Task: Create a due date automation trigger when advanced on, on the monday before a card is due add dates not starting this week at 11:00 AM.
Action: Mouse moved to (796, 238)
Screenshot: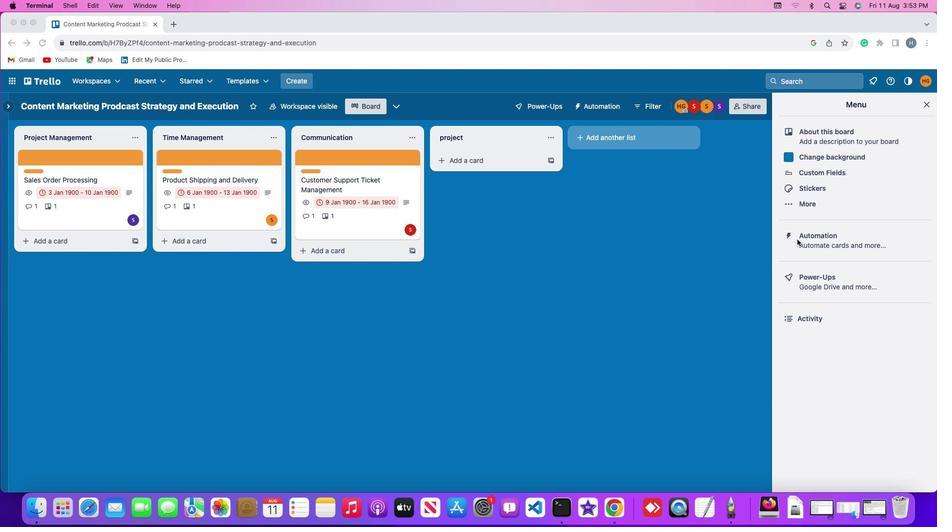 
Action: Mouse pressed left at (796, 238)
Screenshot: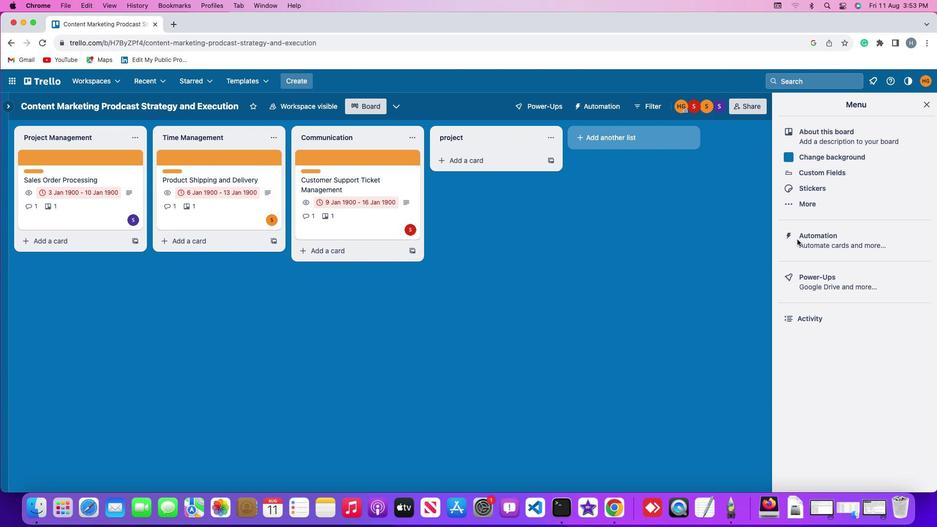 
Action: Mouse pressed left at (796, 238)
Screenshot: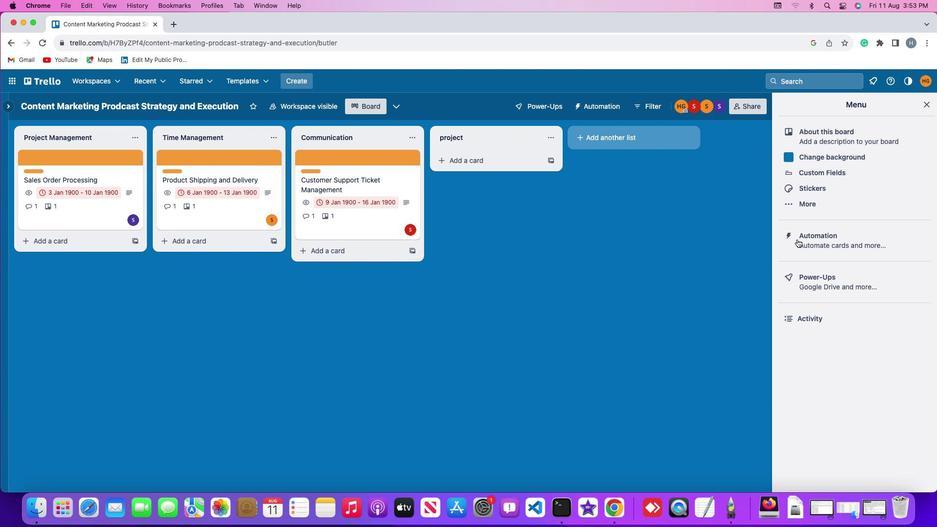 
Action: Mouse moved to (66, 229)
Screenshot: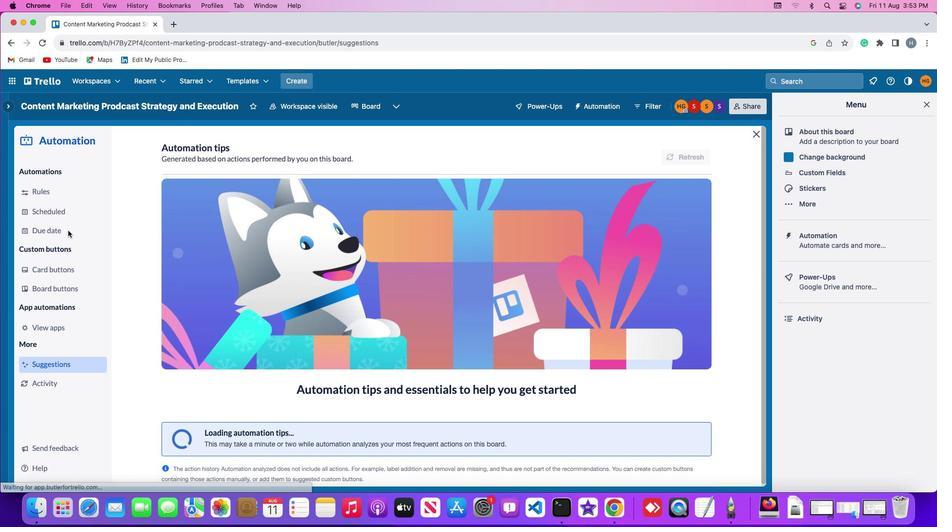 
Action: Mouse pressed left at (66, 229)
Screenshot: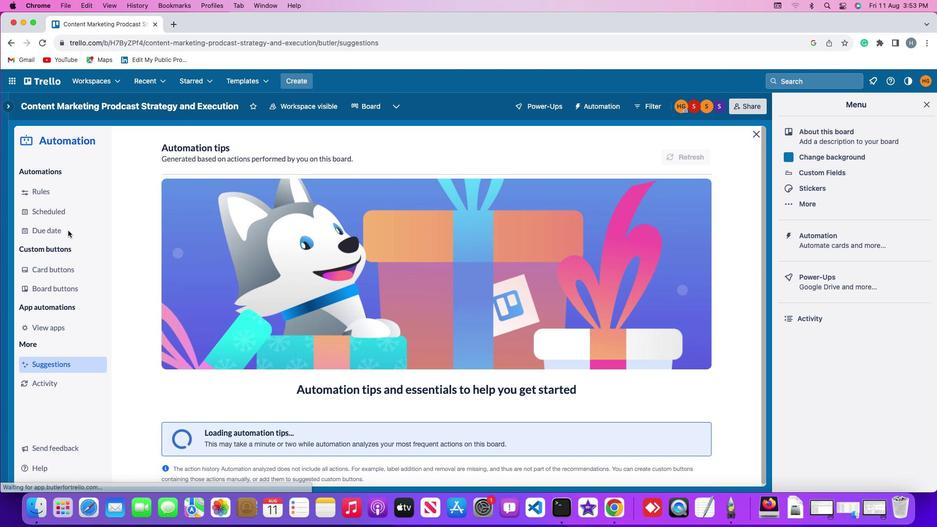 
Action: Mouse moved to (635, 148)
Screenshot: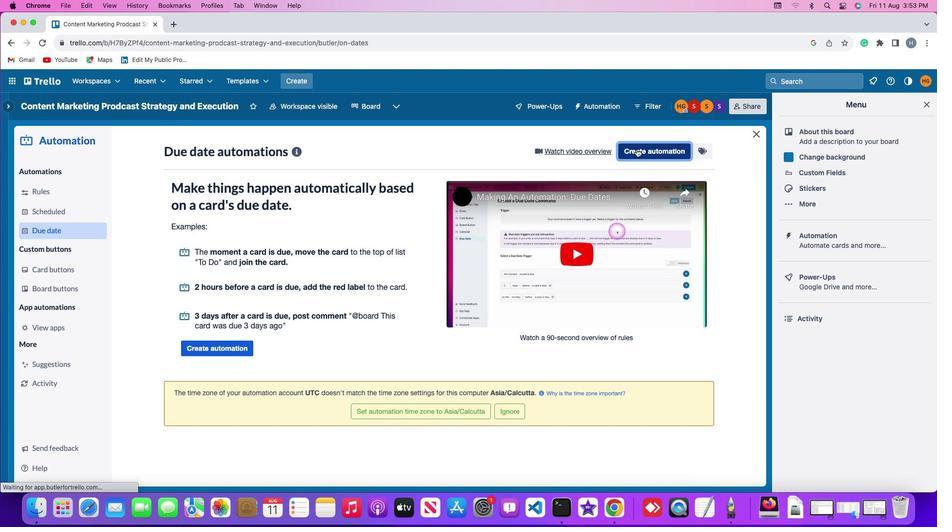
Action: Mouse pressed left at (635, 148)
Screenshot: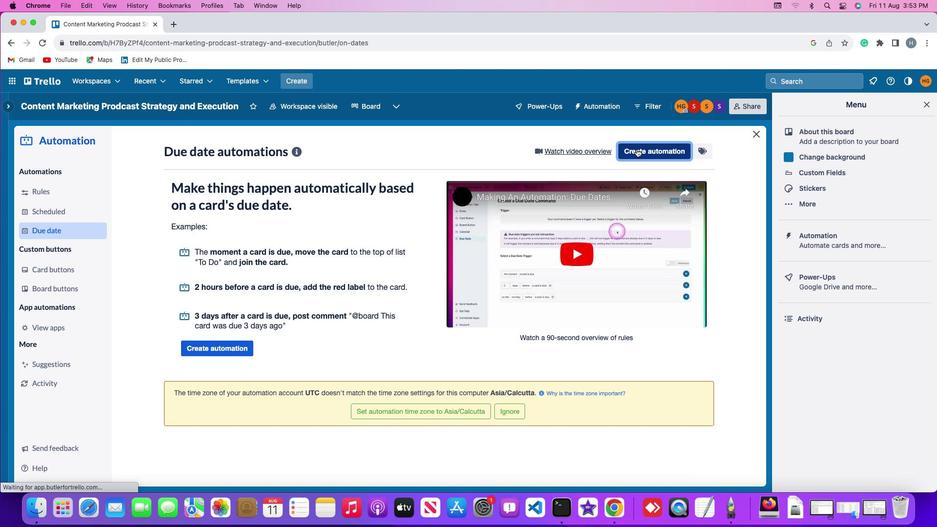 
Action: Mouse moved to (213, 245)
Screenshot: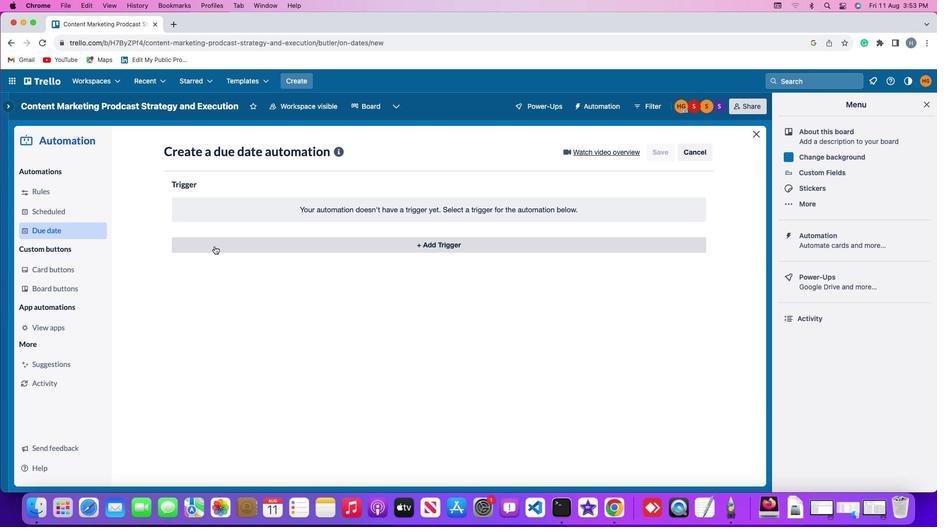 
Action: Mouse pressed left at (213, 245)
Screenshot: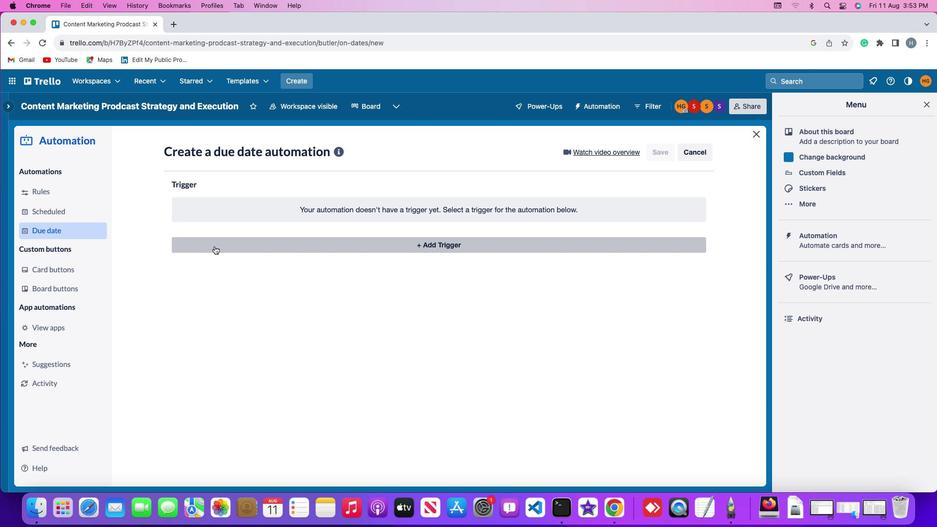 
Action: Mouse moved to (205, 428)
Screenshot: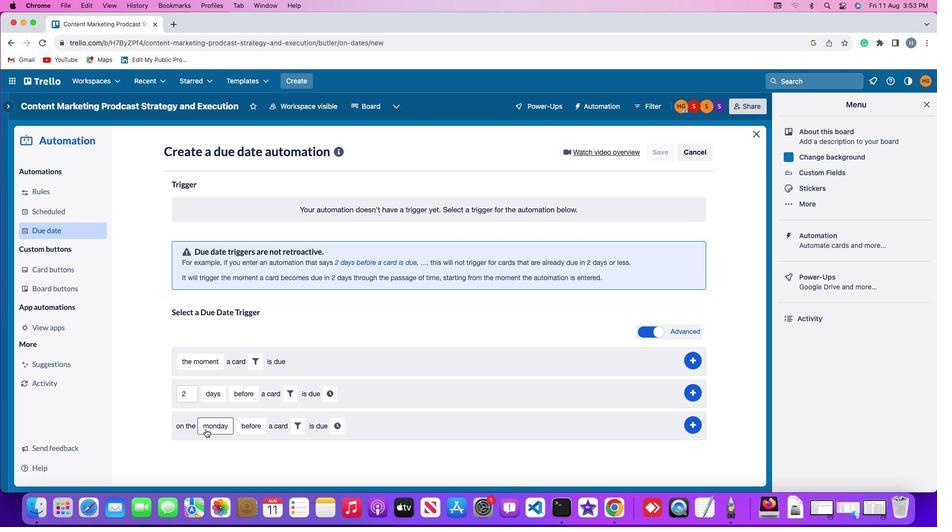 
Action: Mouse pressed left at (205, 428)
Screenshot: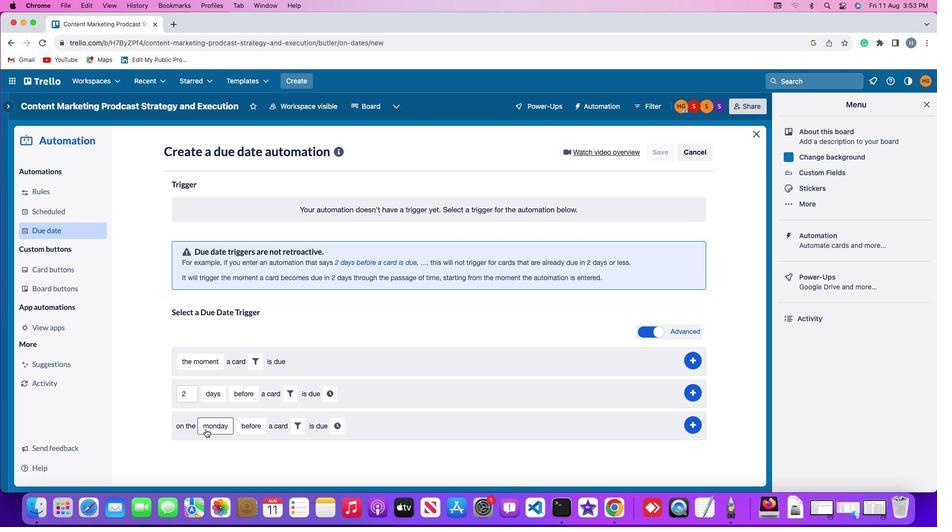 
Action: Mouse moved to (228, 284)
Screenshot: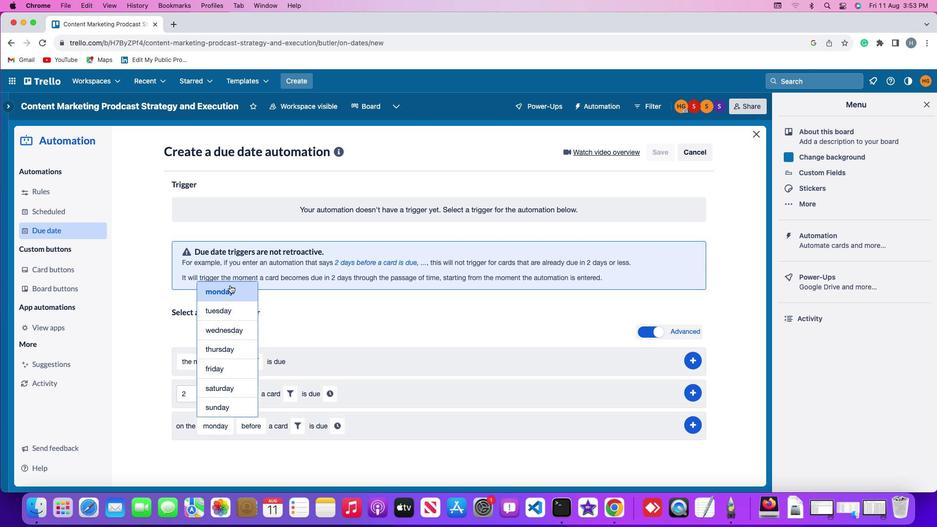 
Action: Mouse pressed left at (228, 284)
Screenshot: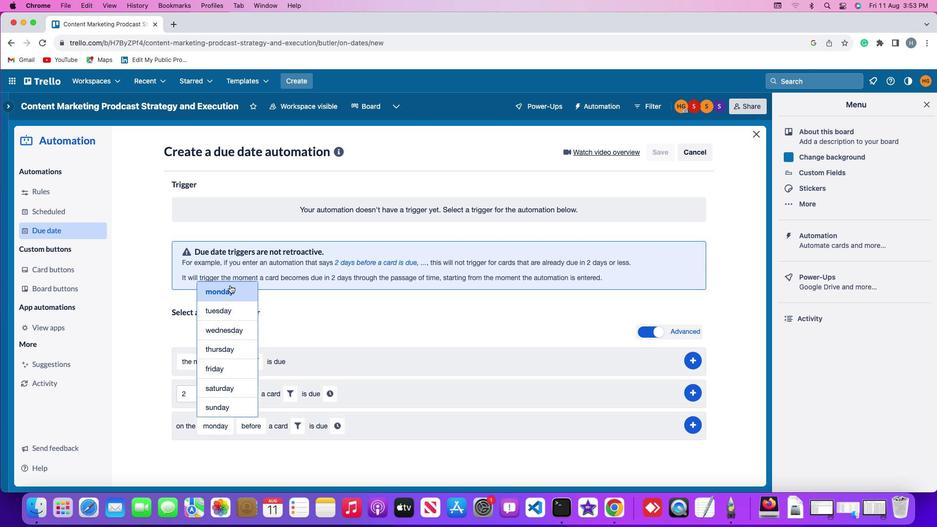 
Action: Mouse moved to (258, 426)
Screenshot: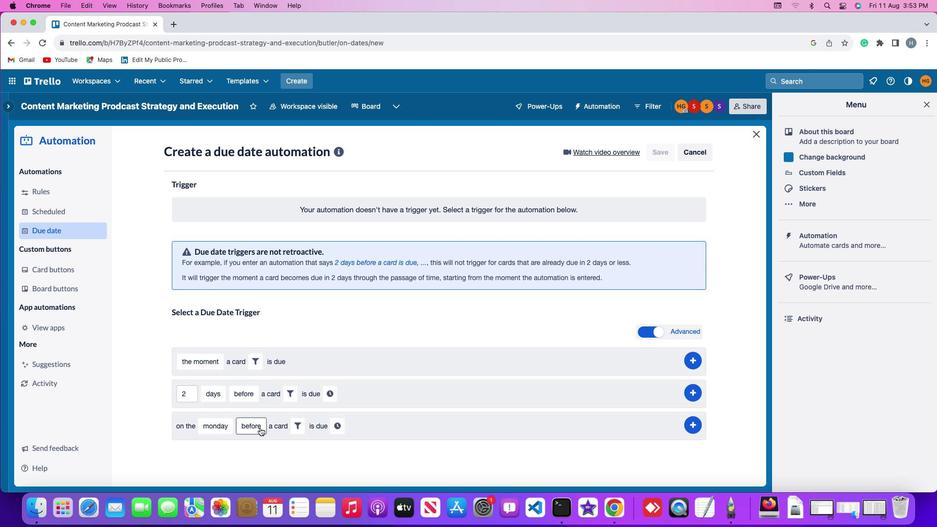 
Action: Mouse pressed left at (258, 426)
Screenshot: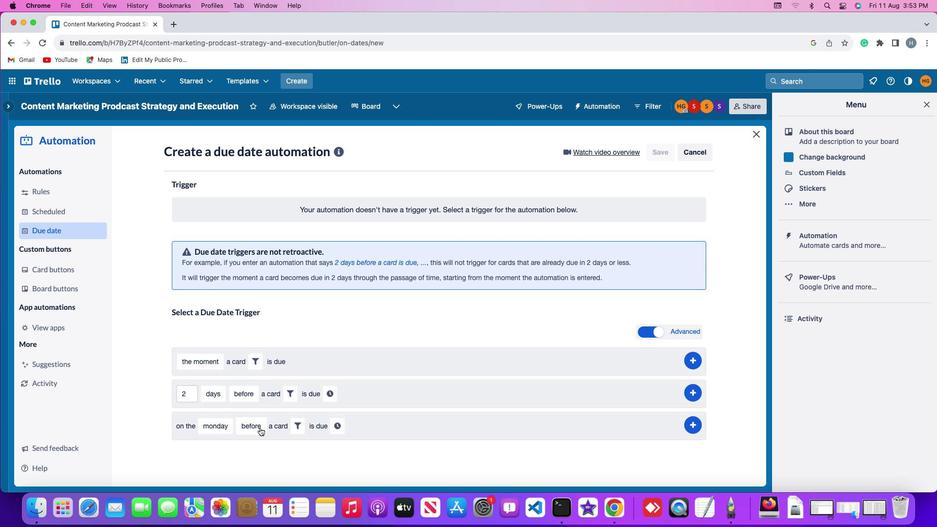 
Action: Mouse moved to (262, 349)
Screenshot: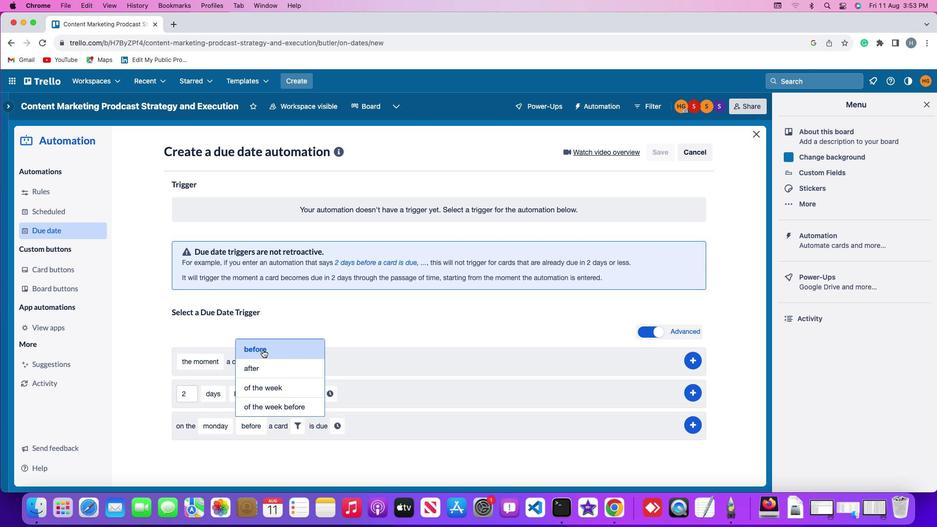 
Action: Mouse pressed left at (262, 349)
Screenshot: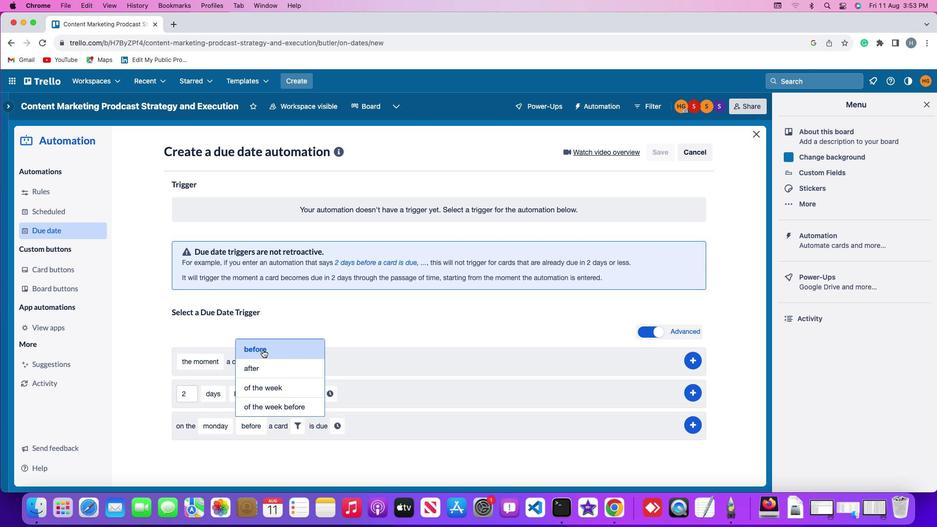 
Action: Mouse moved to (296, 423)
Screenshot: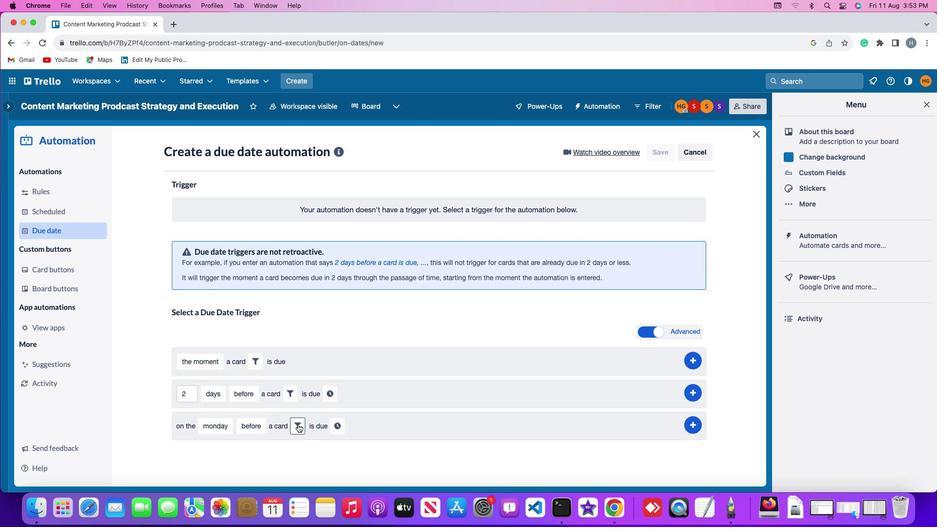 
Action: Mouse pressed left at (296, 423)
Screenshot: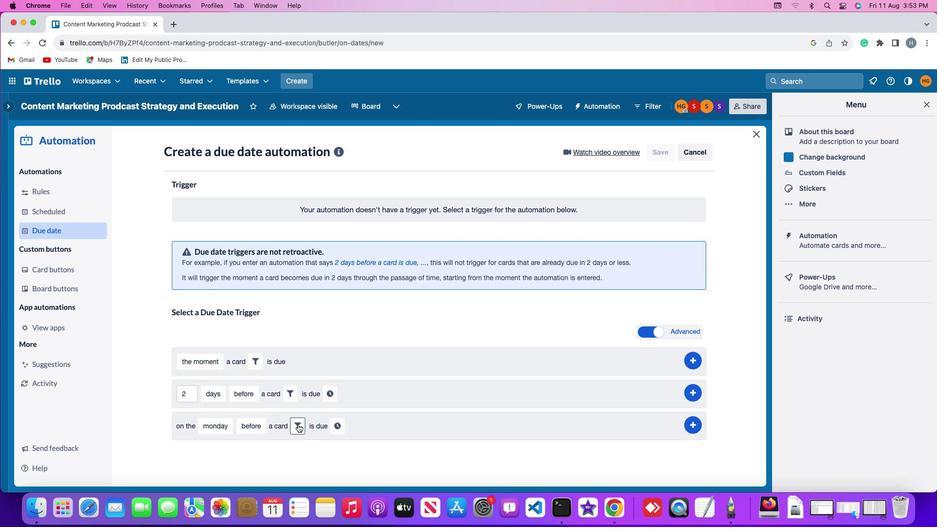 
Action: Mouse moved to (344, 458)
Screenshot: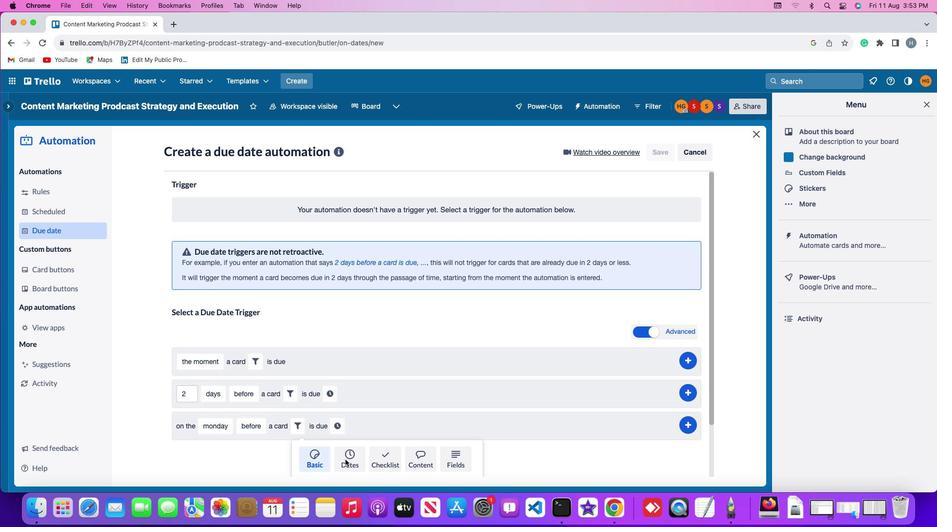 
Action: Mouse pressed left at (344, 458)
Screenshot: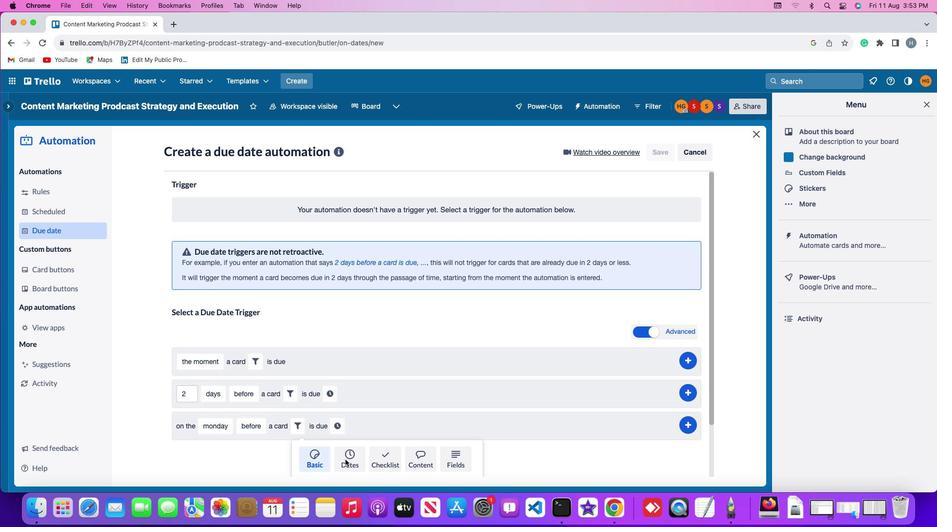 
Action: Mouse moved to (248, 452)
Screenshot: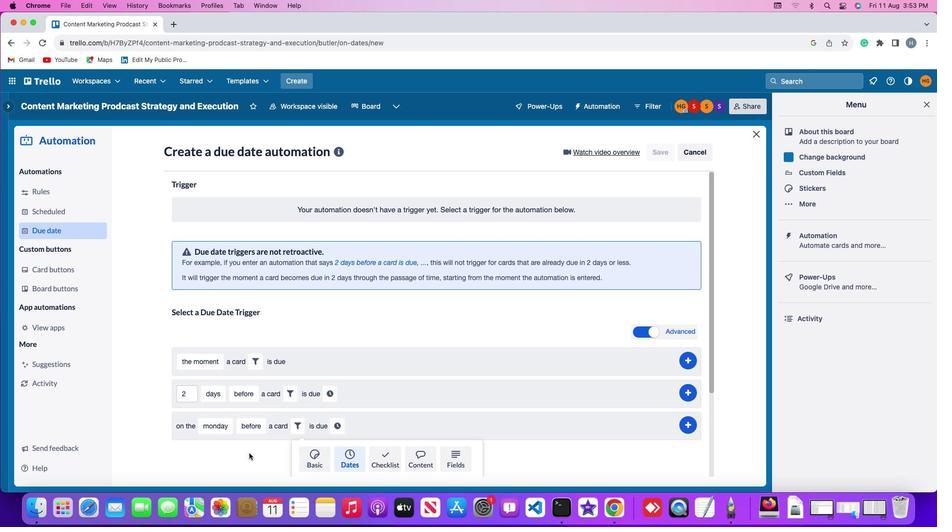 
Action: Mouse scrolled (248, 452) with delta (0, 0)
Screenshot: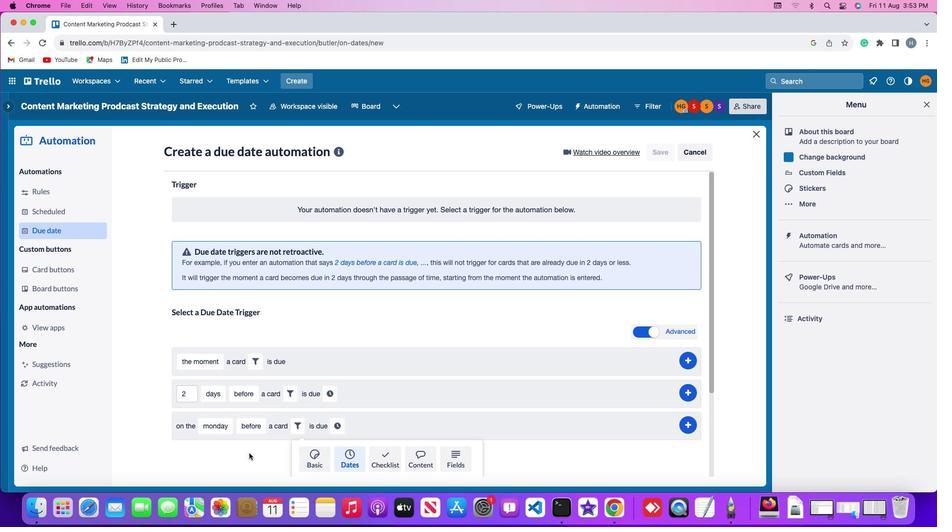 
Action: Mouse scrolled (248, 452) with delta (0, 0)
Screenshot: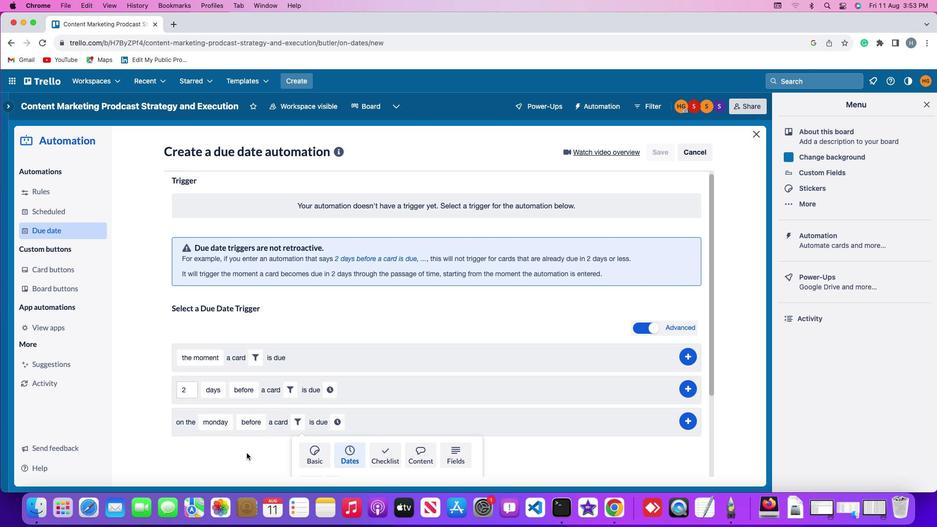
Action: Mouse scrolled (248, 452) with delta (0, -1)
Screenshot: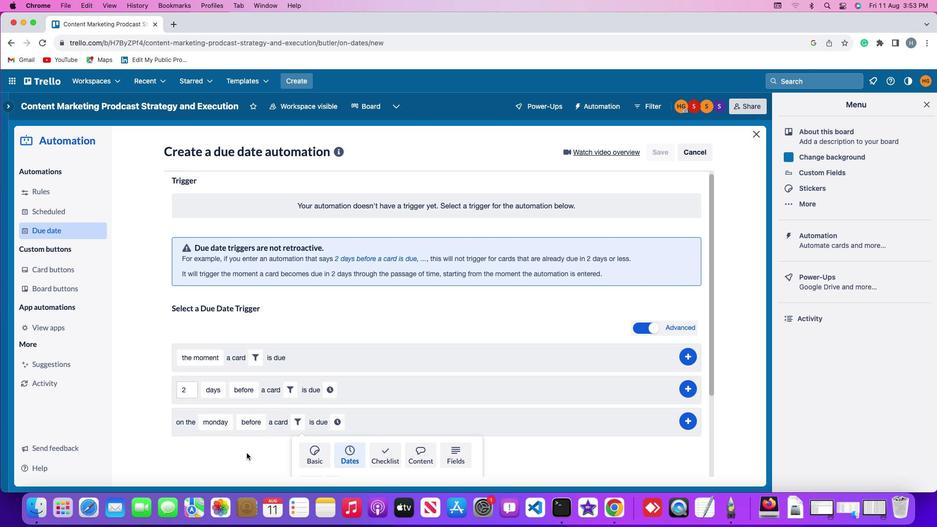 
Action: Mouse moved to (248, 452)
Screenshot: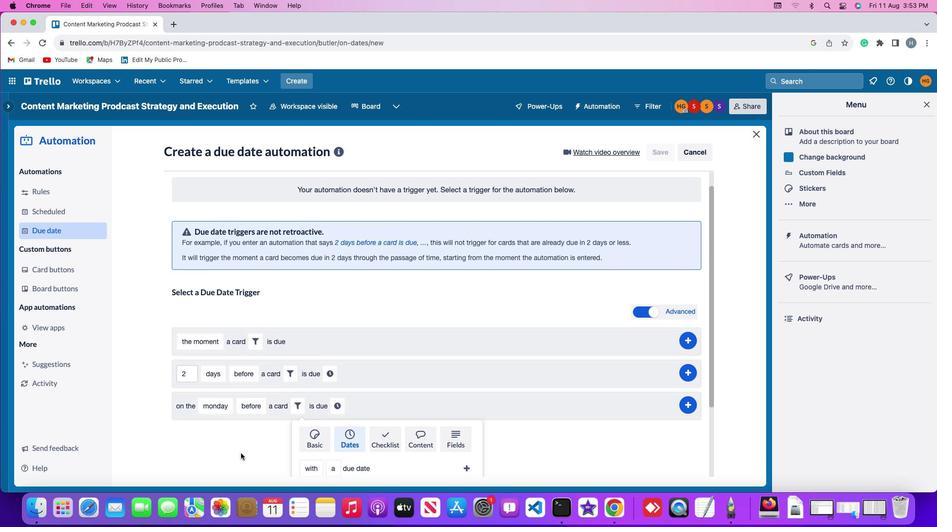 
Action: Mouse scrolled (248, 452) with delta (0, -2)
Screenshot: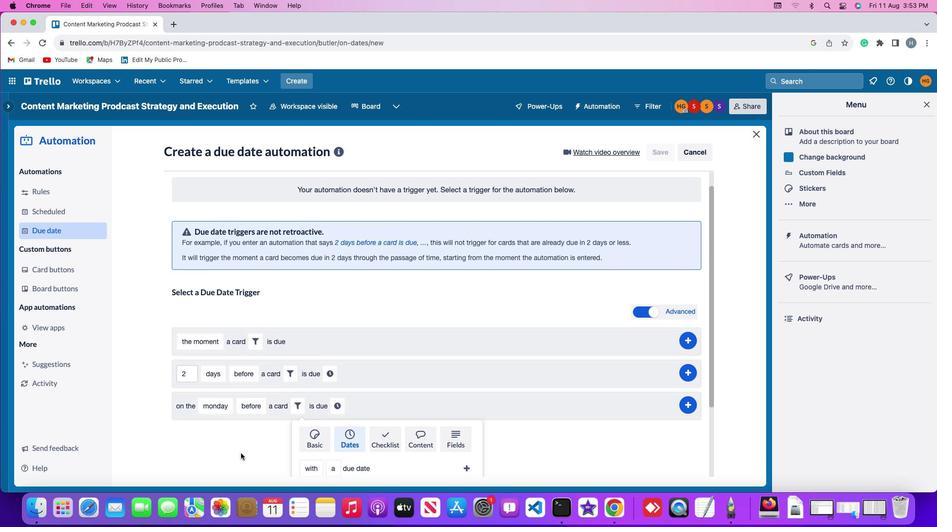 
Action: Mouse moved to (244, 452)
Screenshot: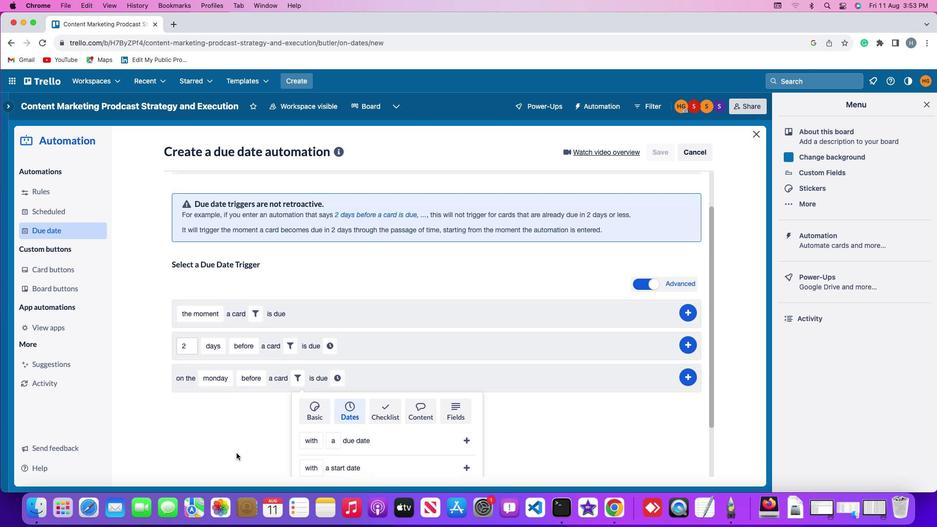 
Action: Mouse scrolled (244, 452) with delta (0, -3)
Screenshot: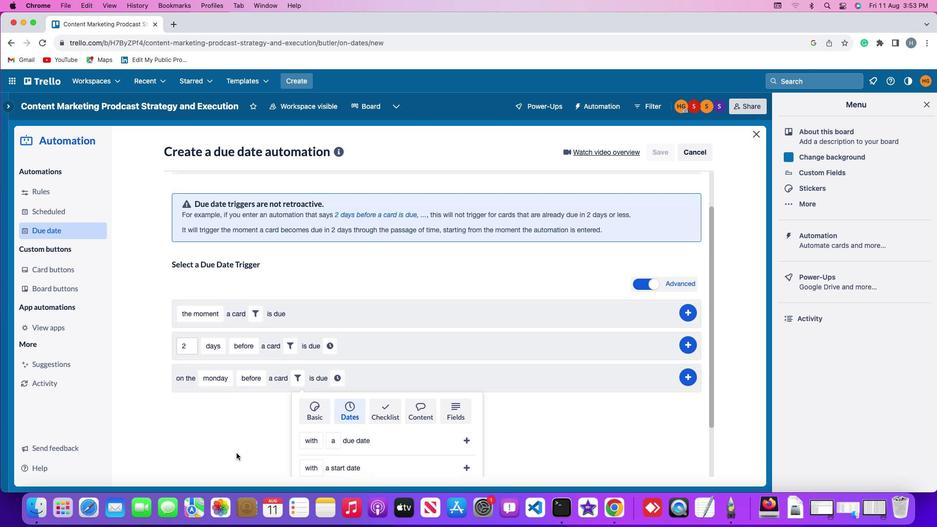
Action: Mouse moved to (233, 452)
Screenshot: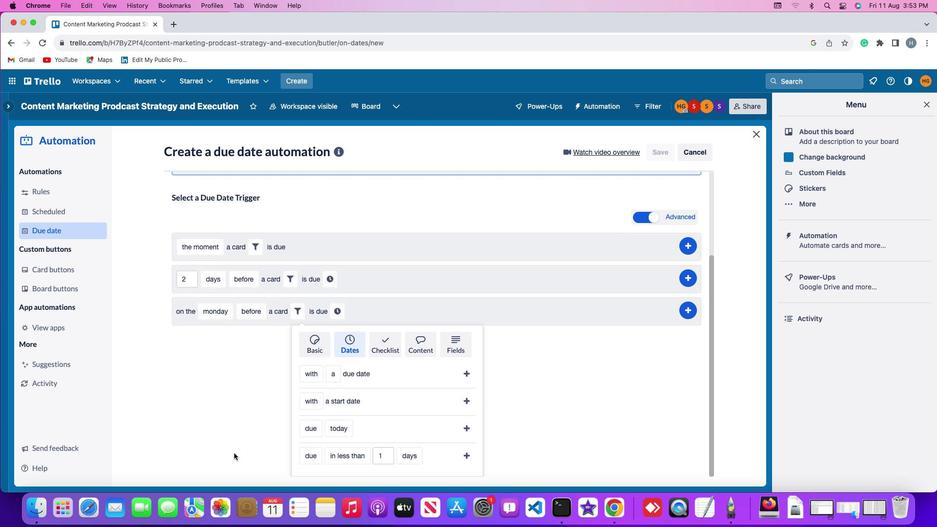 
Action: Mouse scrolled (233, 452) with delta (0, 0)
Screenshot: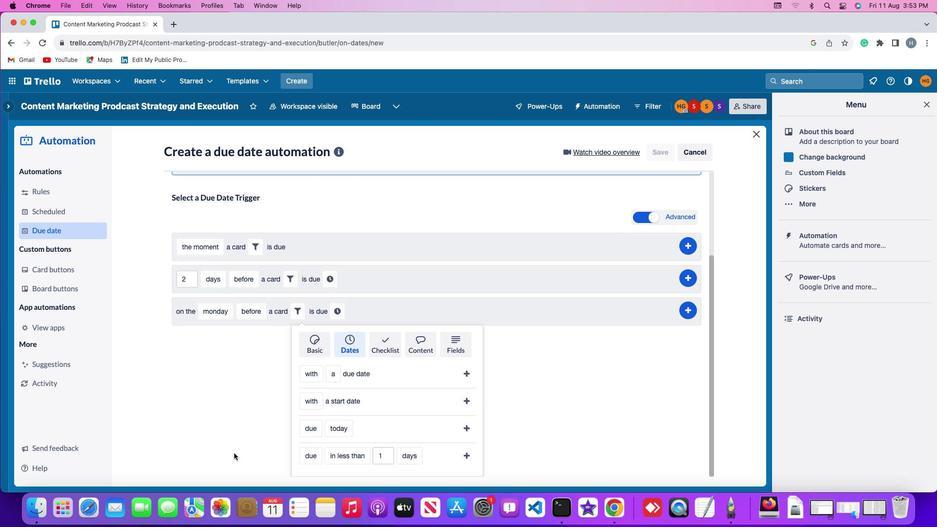 
Action: Mouse scrolled (233, 452) with delta (0, 0)
Screenshot: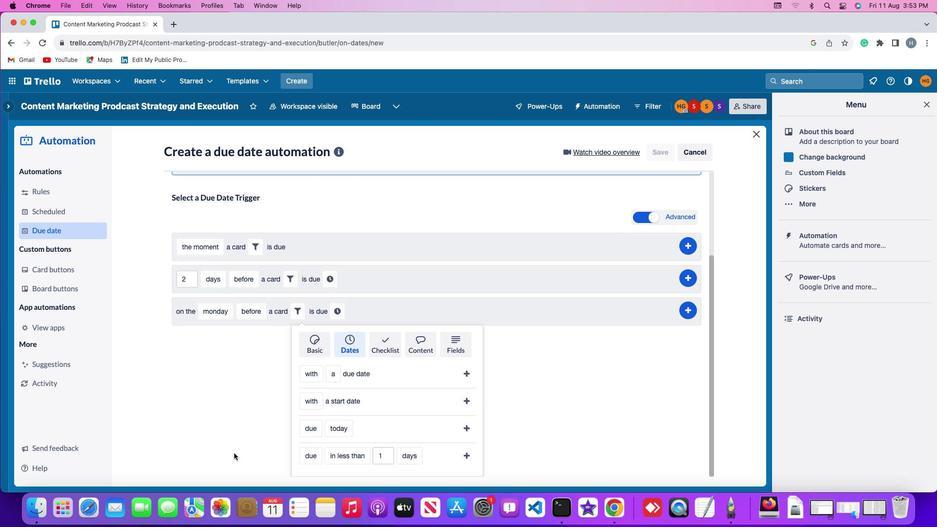 
Action: Mouse scrolled (233, 452) with delta (0, -2)
Screenshot: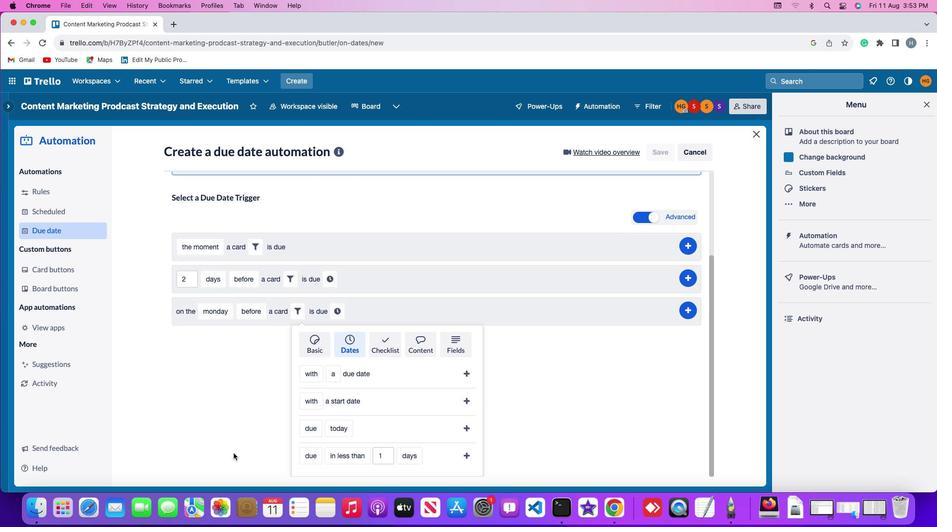 
Action: Mouse scrolled (233, 452) with delta (0, -2)
Screenshot: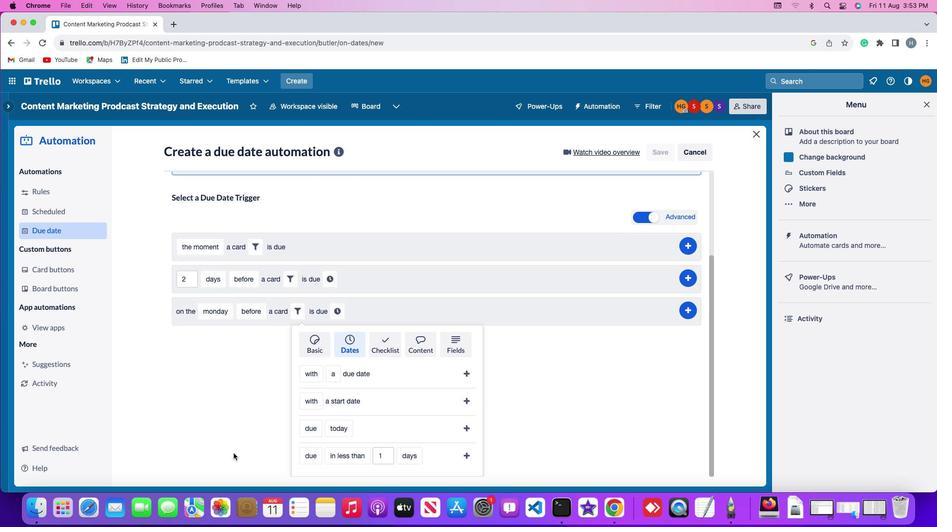 
Action: Mouse scrolled (233, 452) with delta (0, -3)
Screenshot: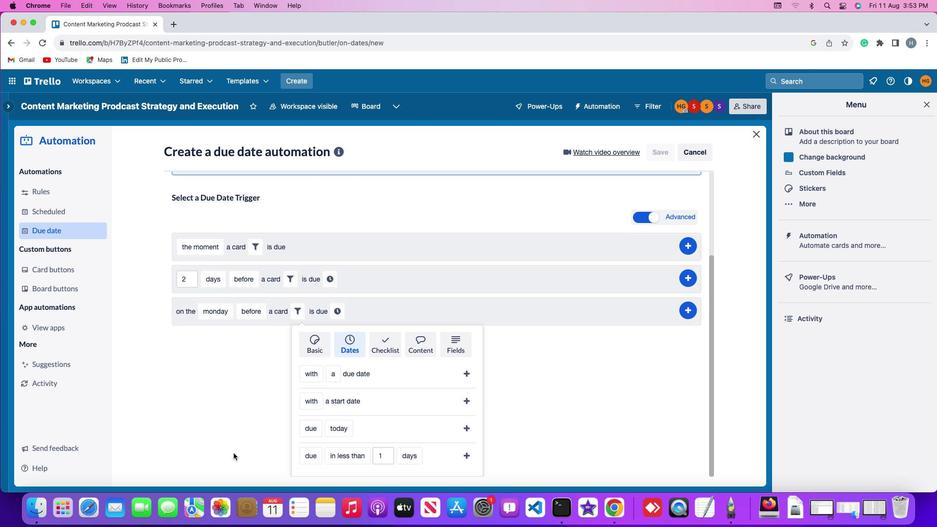 
Action: Mouse moved to (312, 431)
Screenshot: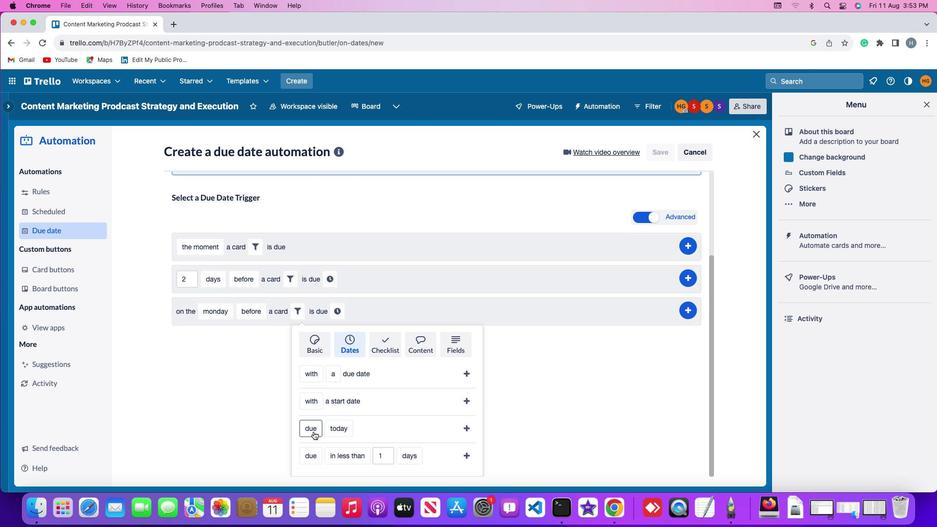 
Action: Mouse pressed left at (312, 431)
Screenshot: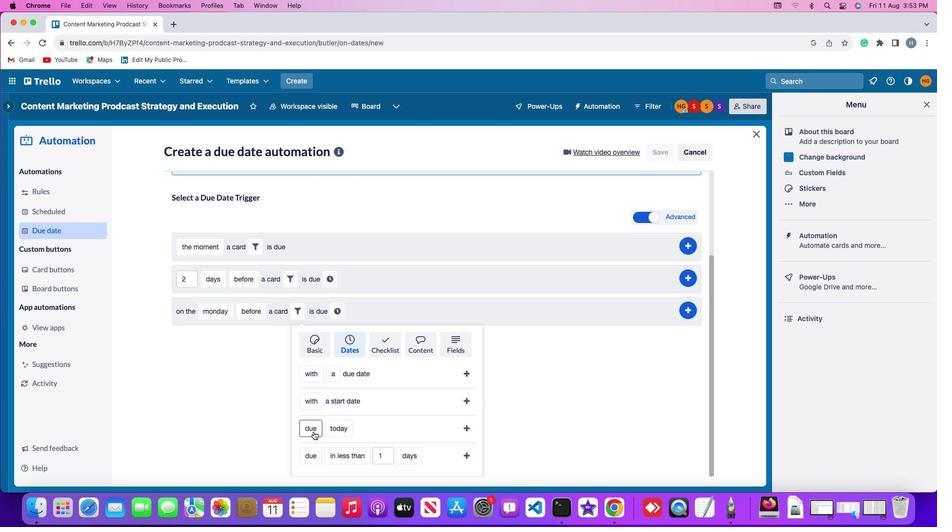 
Action: Mouse moved to (319, 412)
Screenshot: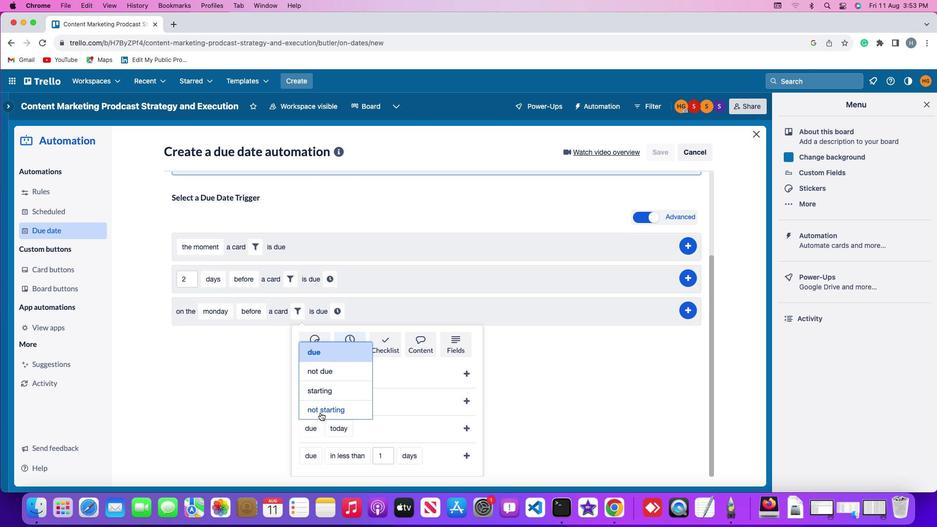 
Action: Mouse pressed left at (319, 412)
Screenshot: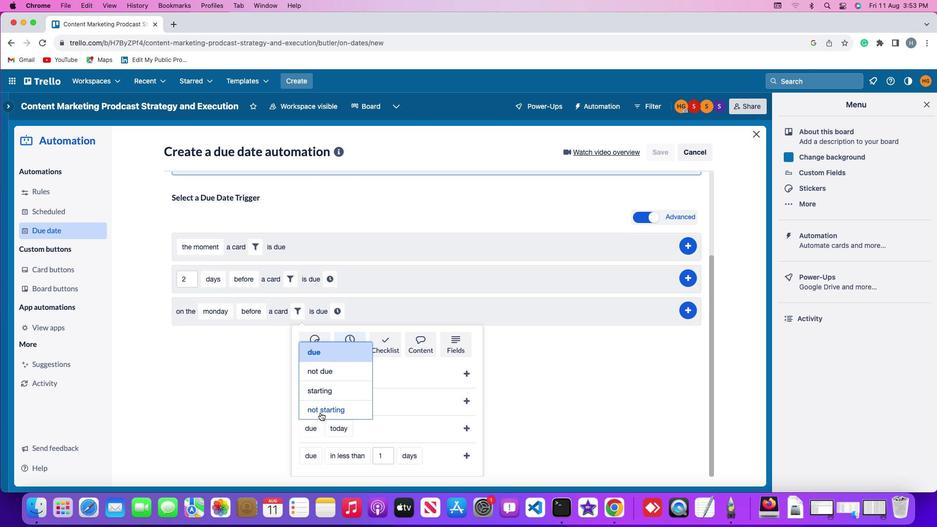 
Action: Mouse moved to (364, 428)
Screenshot: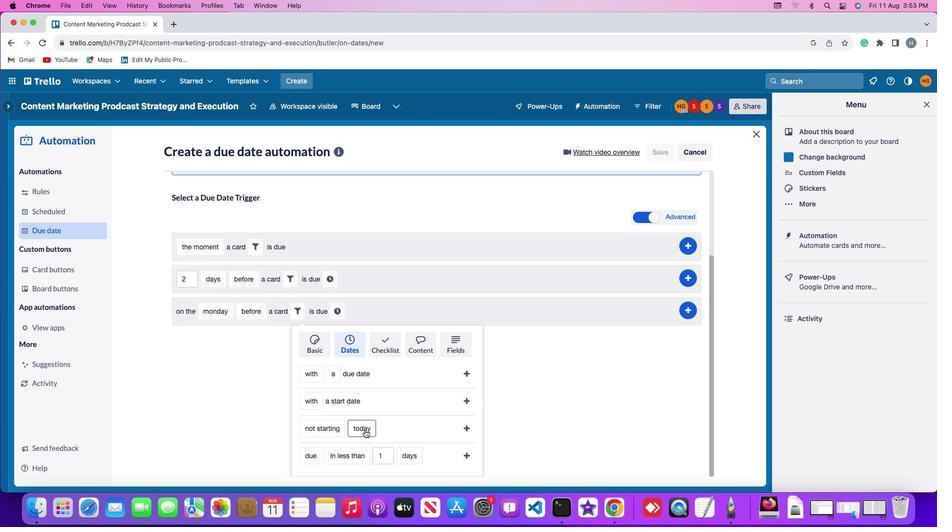 
Action: Mouse pressed left at (364, 428)
Screenshot: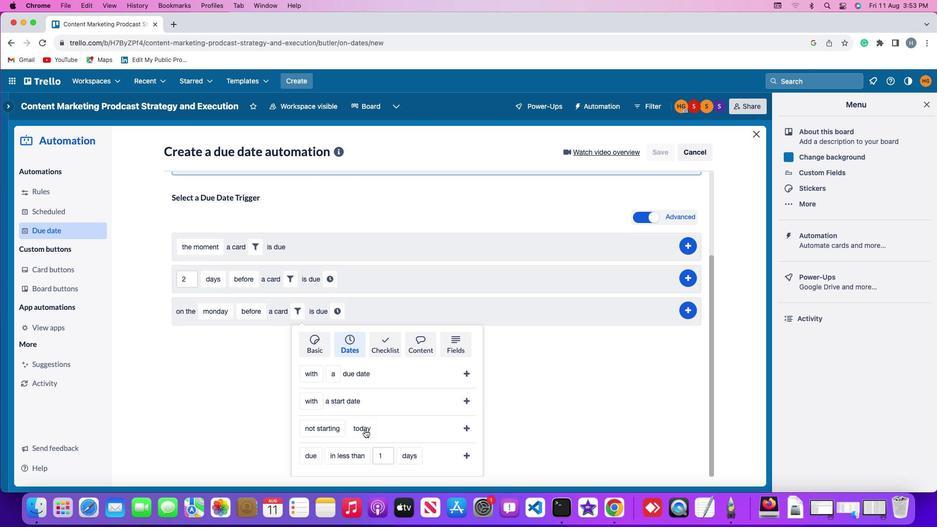 
Action: Mouse moved to (372, 352)
Screenshot: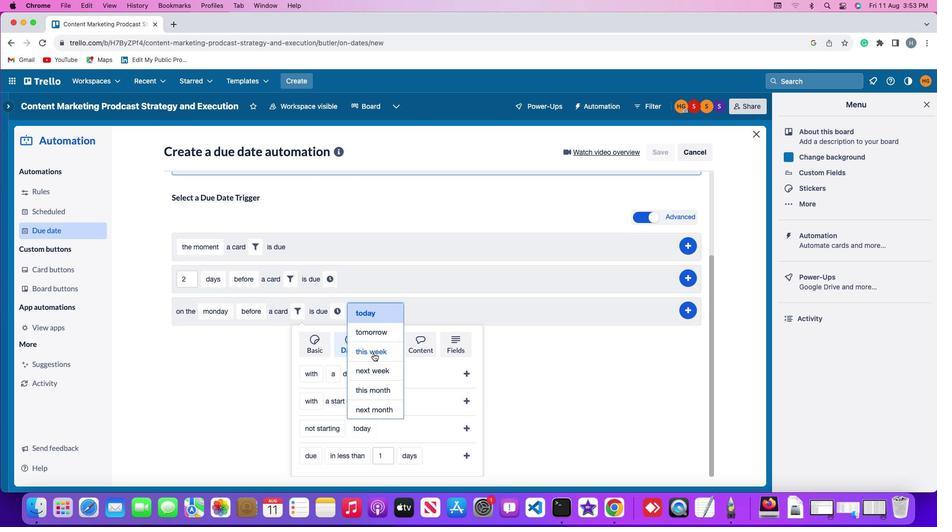 
Action: Mouse pressed left at (372, 352)
Screenshot: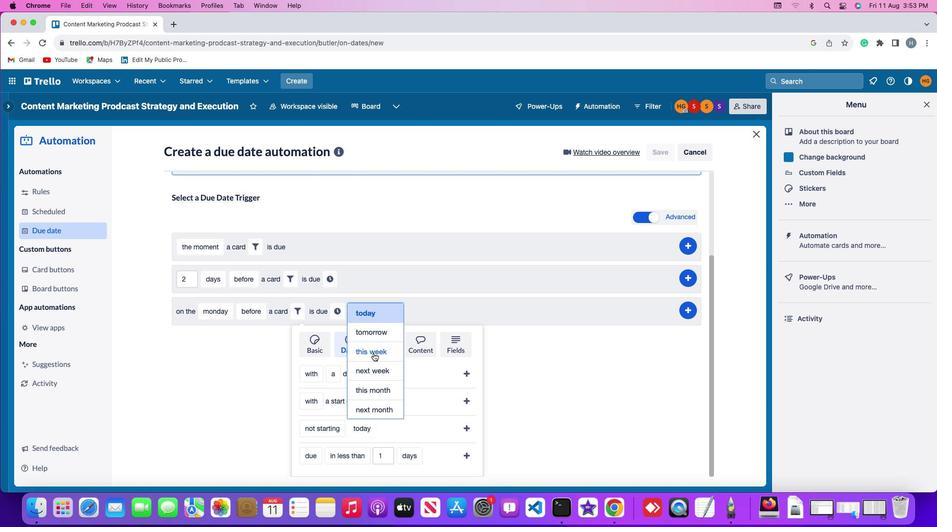 
Action: Mouse moved to (462, 426)
Screenshot: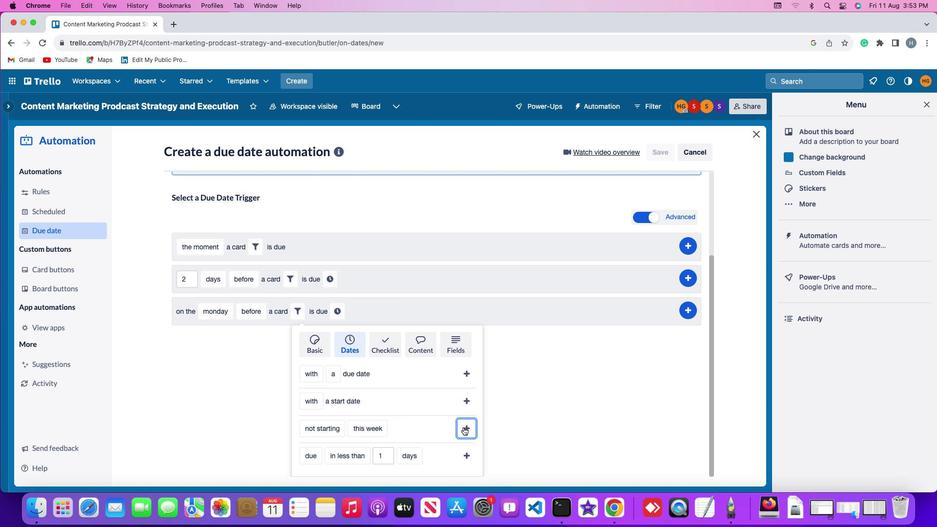 
Action: Mouse pressed left at (462, 426)
Screenshot: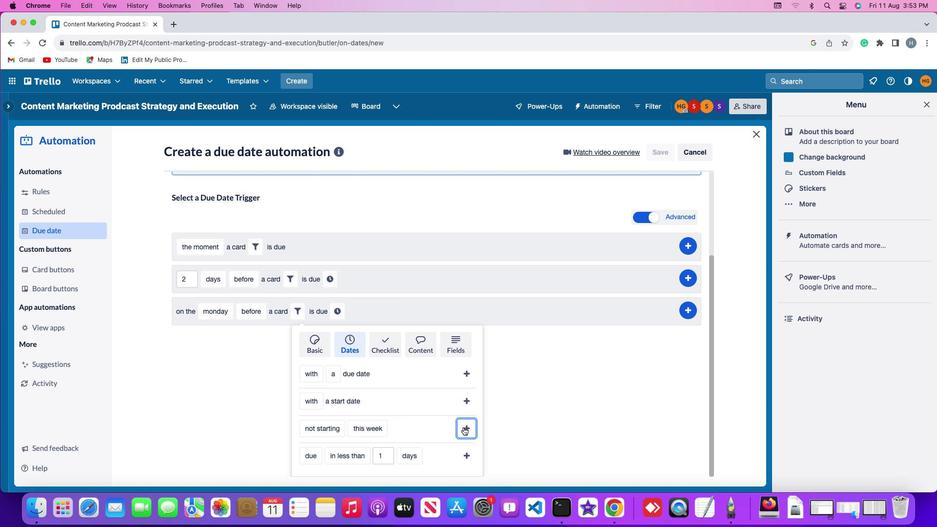 
Action: Mouse moved to (427, 427)
Screenshot: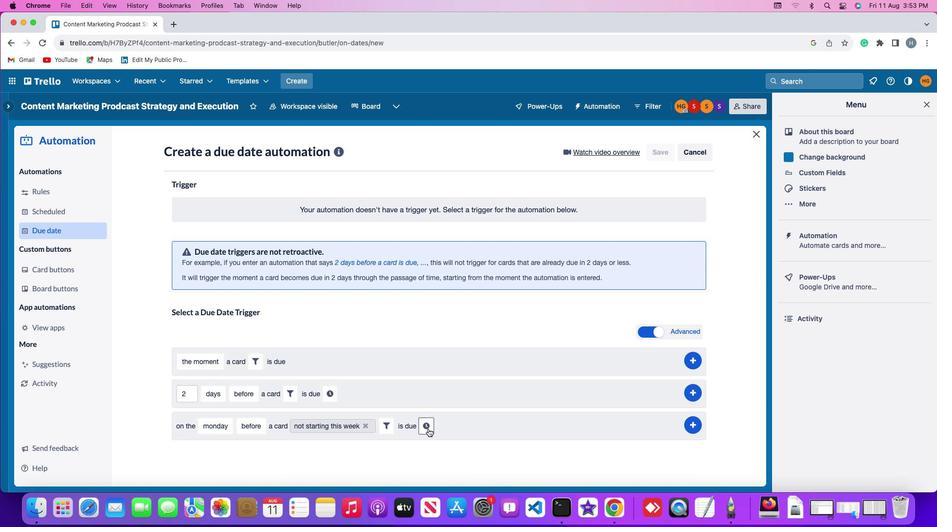 
Action: Mouse pressed left at (427, 427)
Screenshot: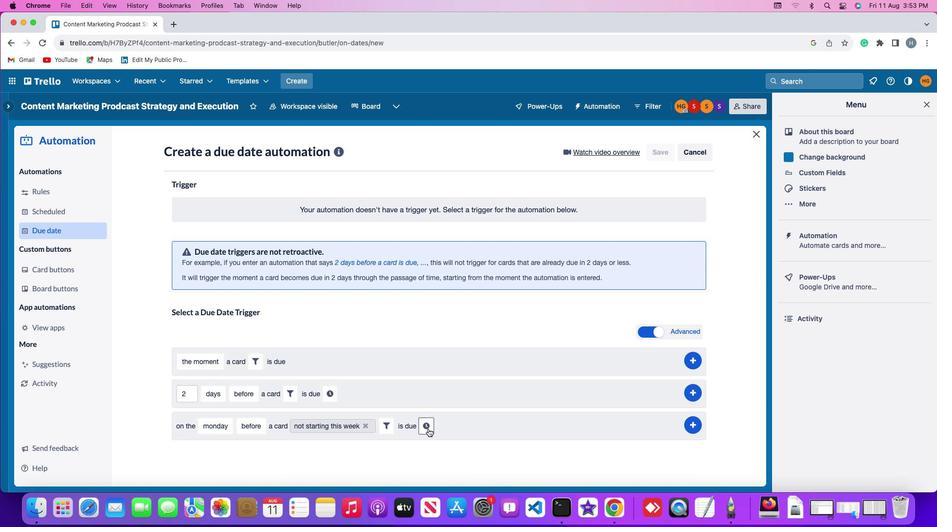
Action: Mouse moved to (445, 426)
Screenshot: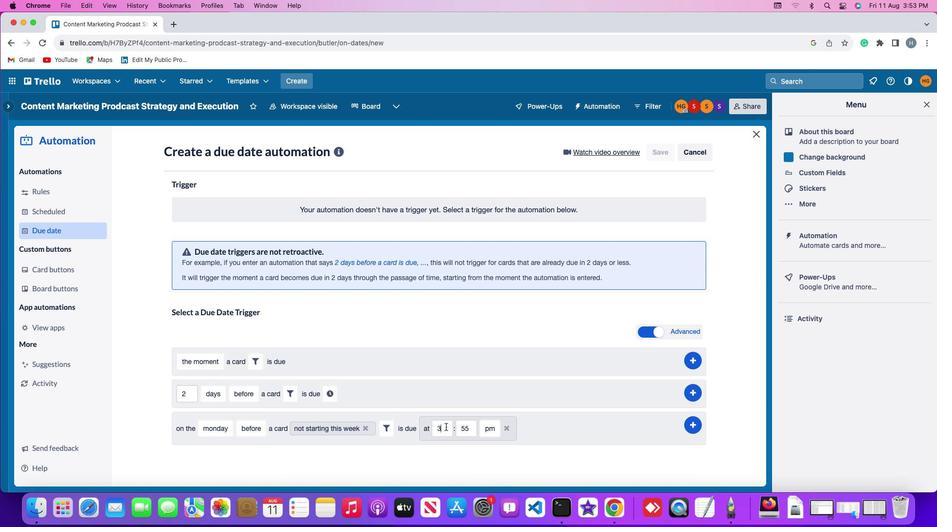 
Action: Mouse pressed left at (445, 426)
Screenshot: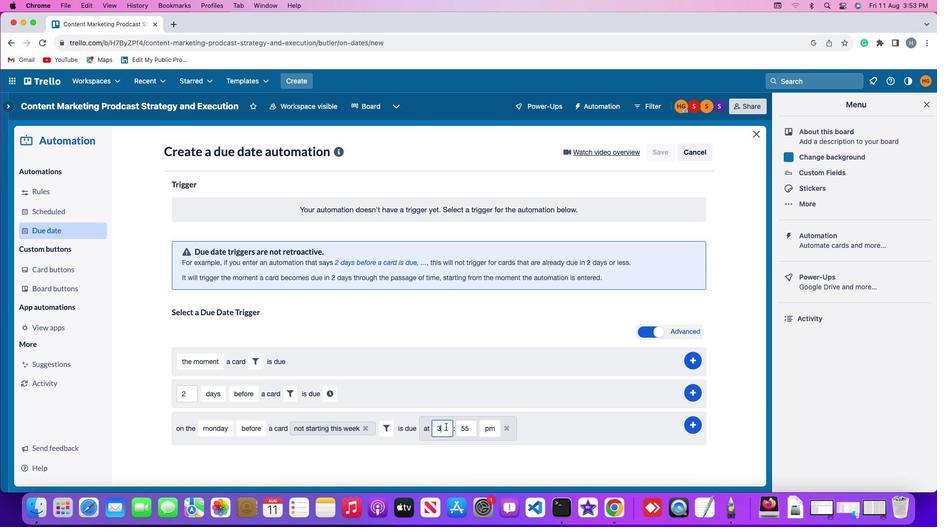 
Action: Mouse moved to (445, 425)
Screenshot: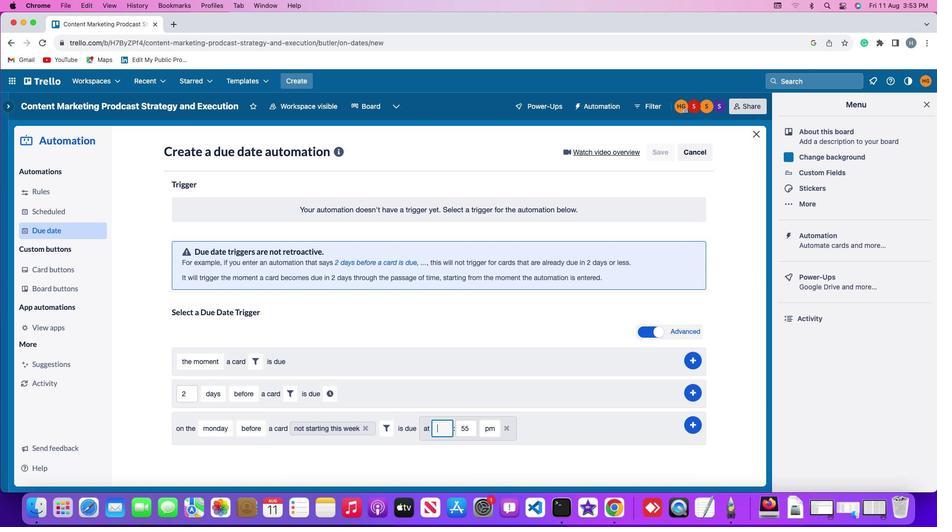 
Action: Key pressed Key.backspace
Screenshot: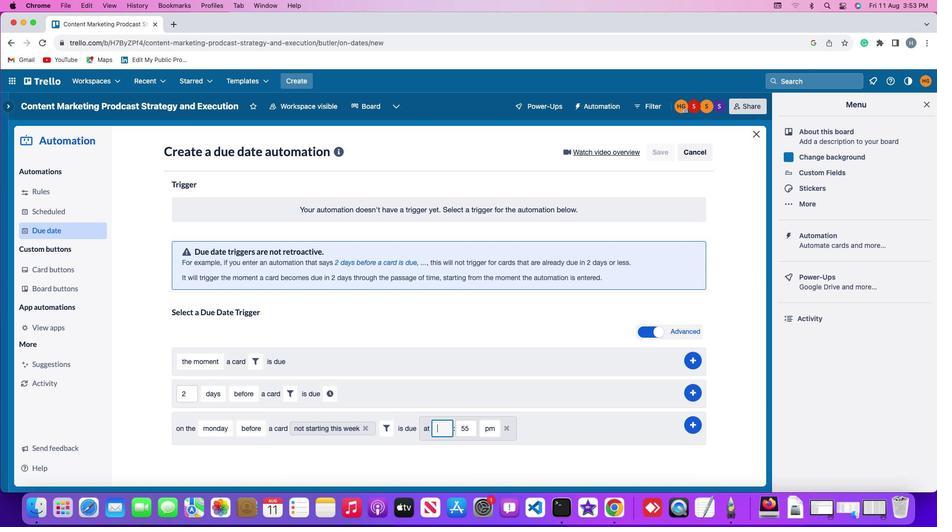 
Action: Mouse moved to (446, 424)
Screenshot: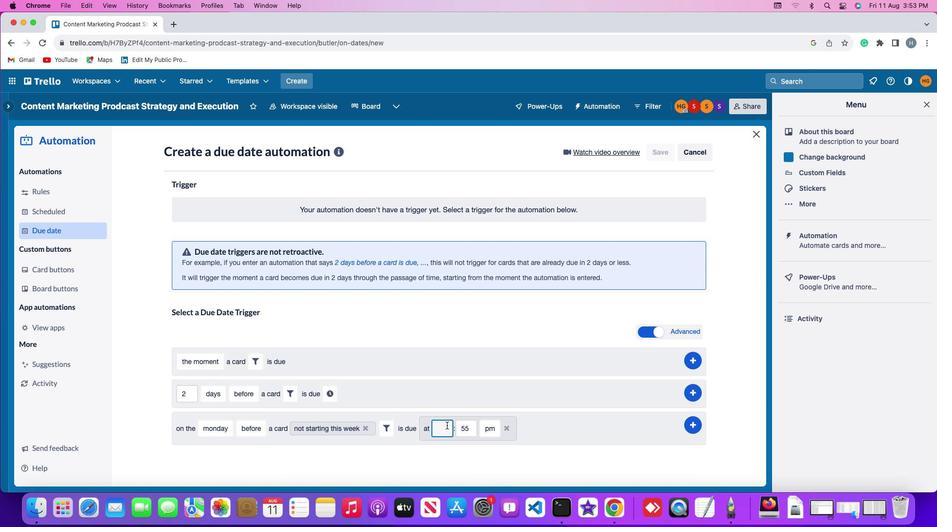 
Action: Key pressed '1'
Screenshot: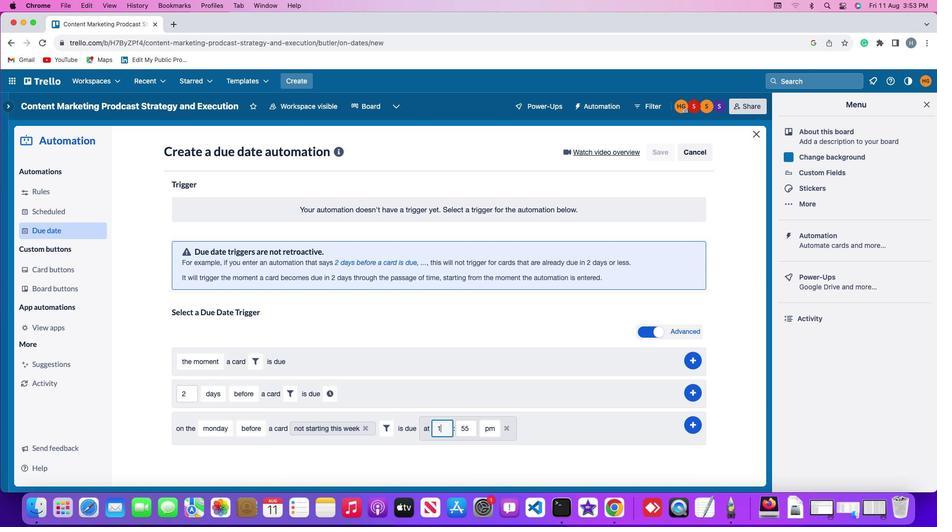 
Action: Mouse moved to (446, 424)
Screenshot: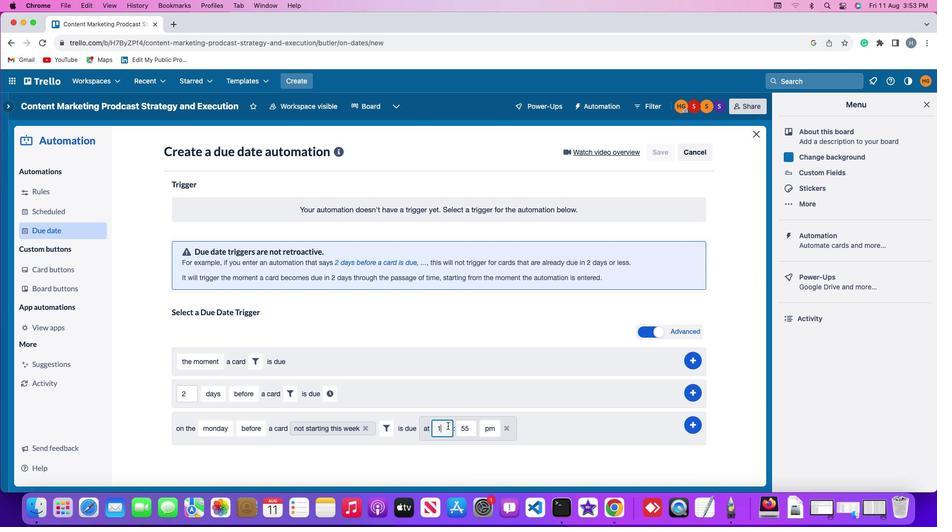 
Action: Key pressed '1'
Screenshot: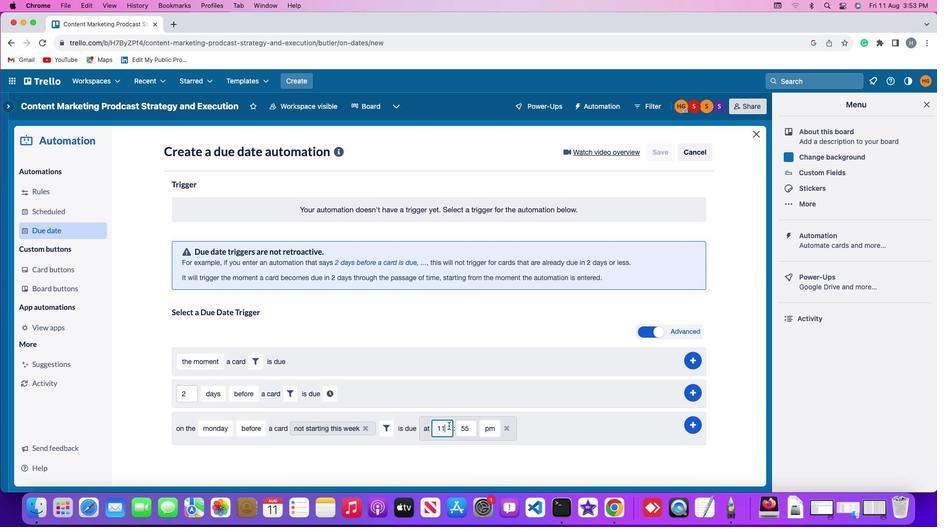 
Action: Mouse moved to (472, 429)
Screenshot: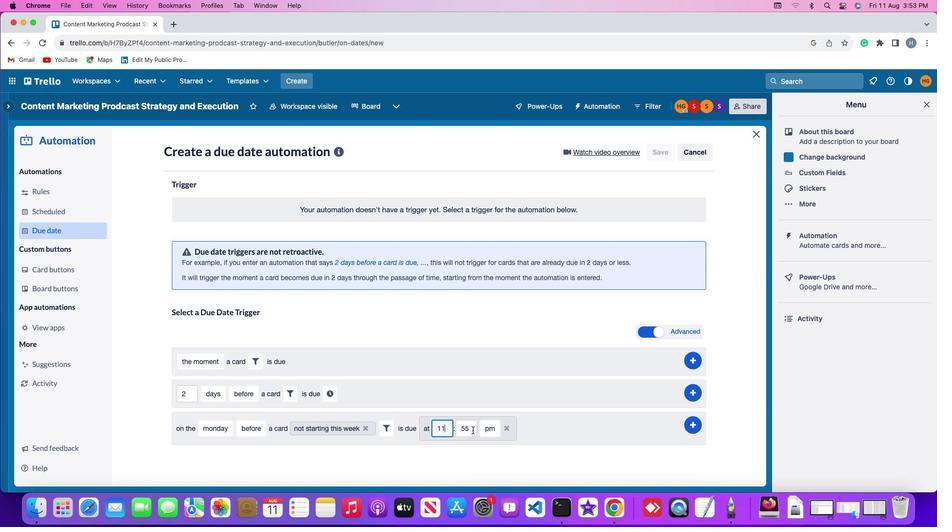 
Action: Mouse pressed left at (472, 429)
Screenshot: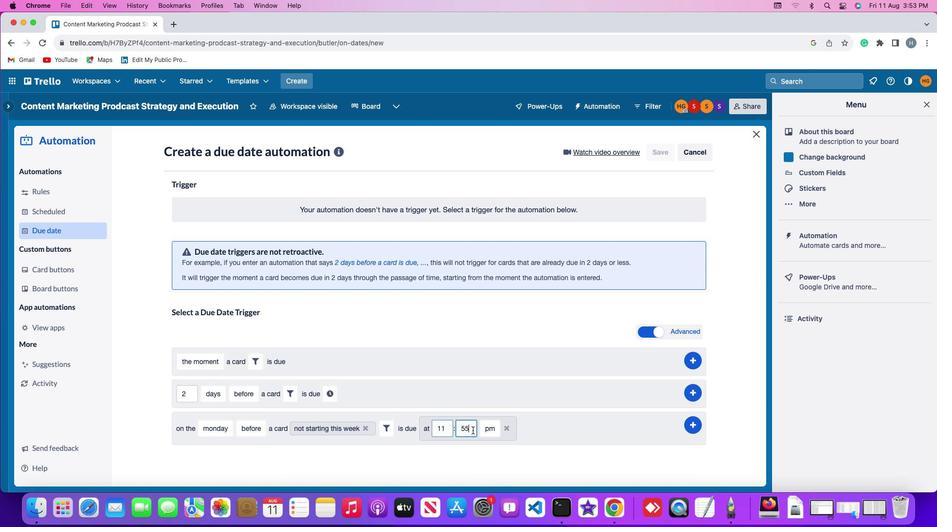 
Action: Key pressed Key.backspaceKey.backspace
Screenshot: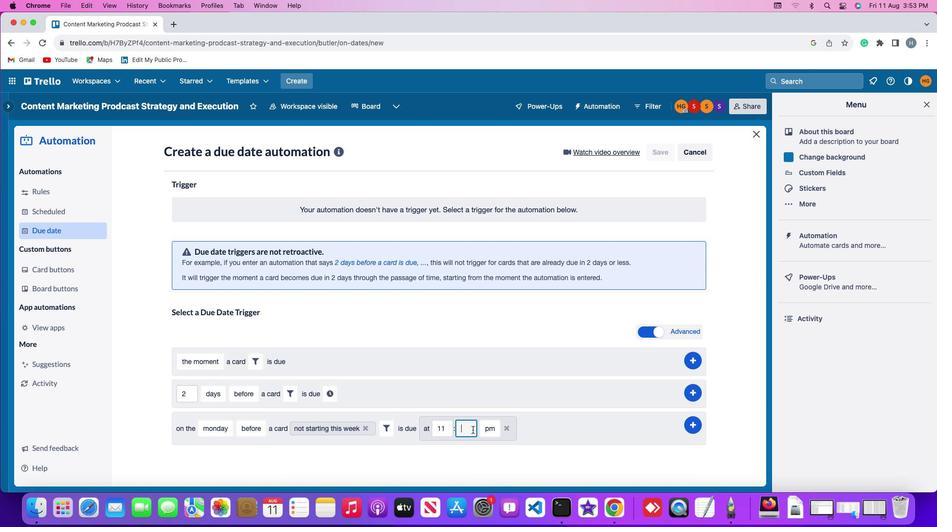 
Action: Mouse moved to (472, 428)
Screenshot: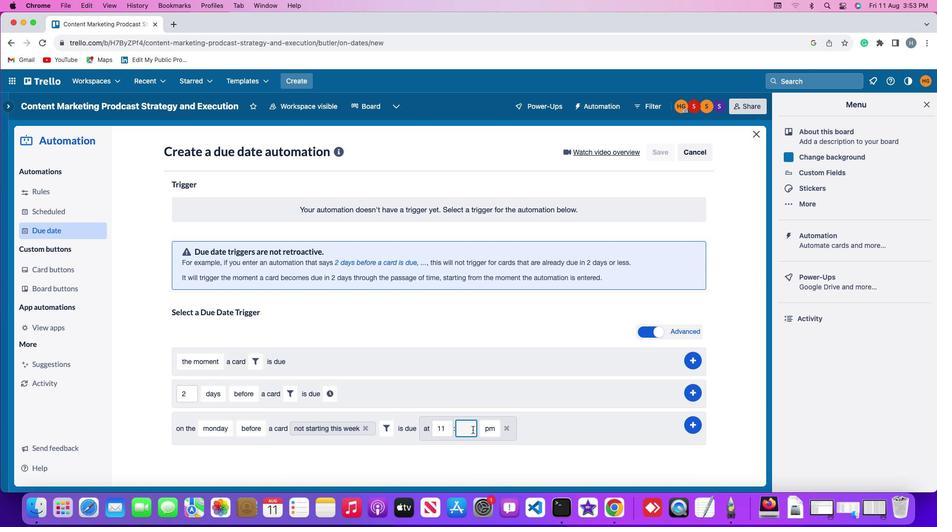 
Action: Key pressed '0''0'
Screenshot: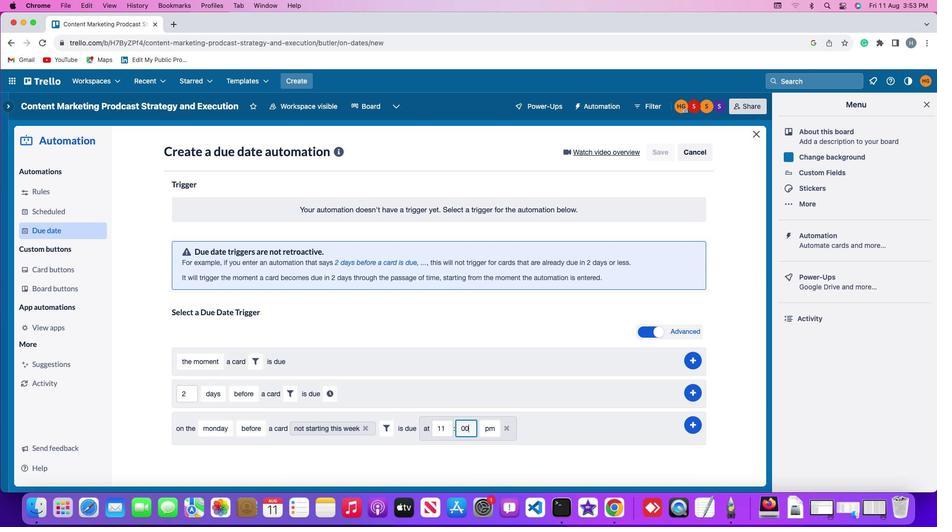 
Action: Mouse moved to (490, 428)
Screenshot: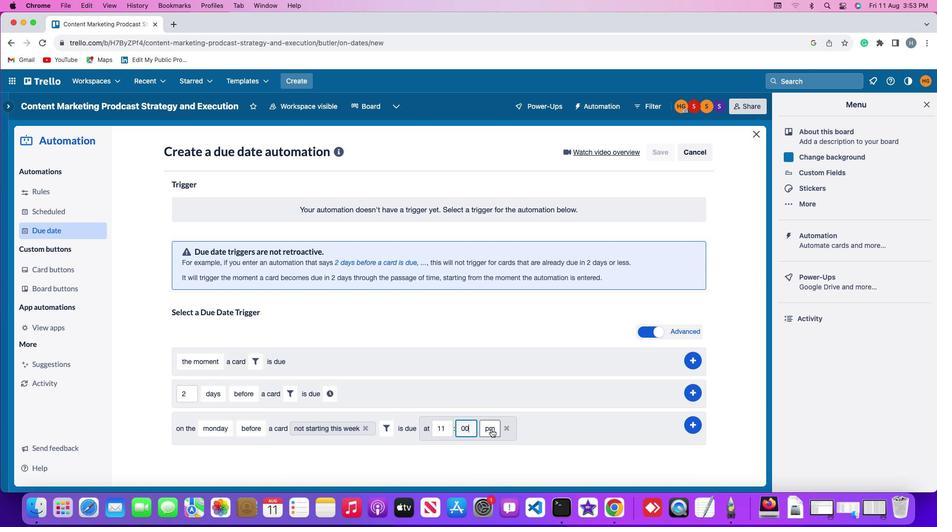
Action: Mouse pressed left at (490, 428)
Screenshot: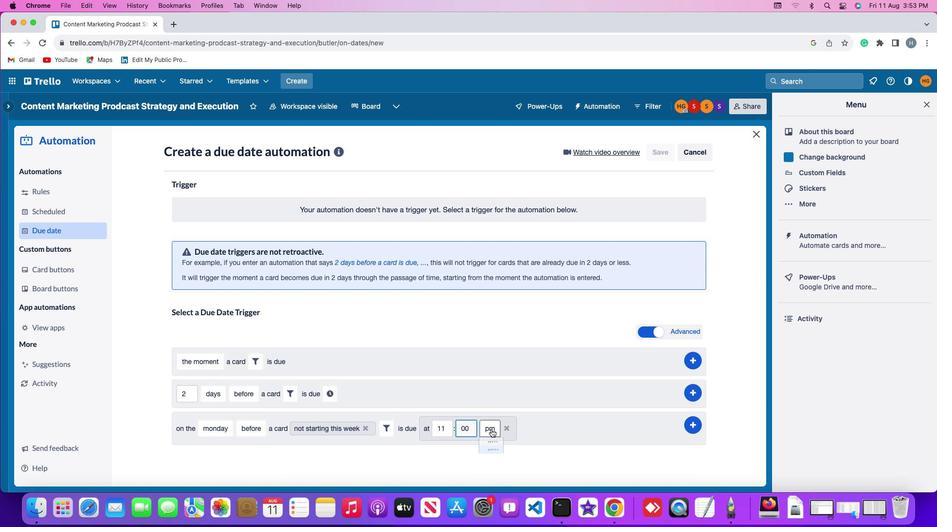 
Action: Mouse moved to (495, 445)
Screenshot: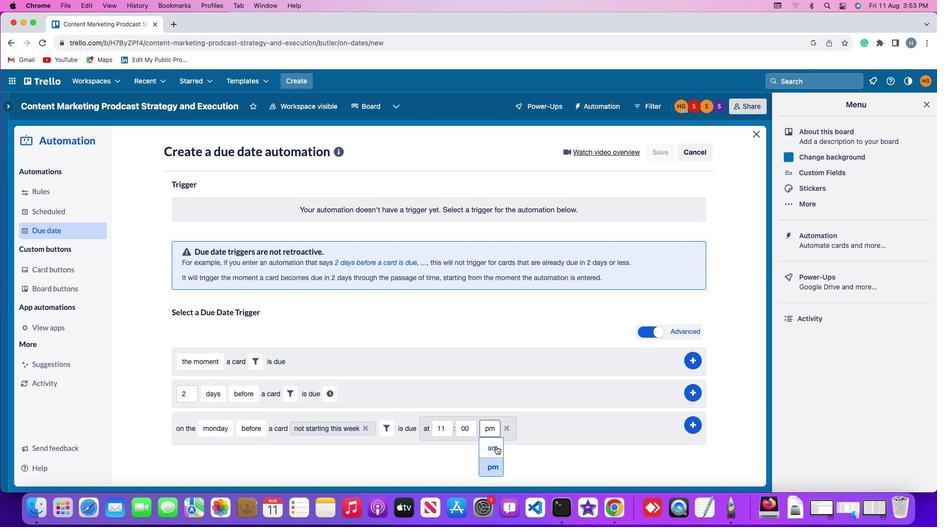 
Action: Mouse pressed left at (495, 445)
Screenshot: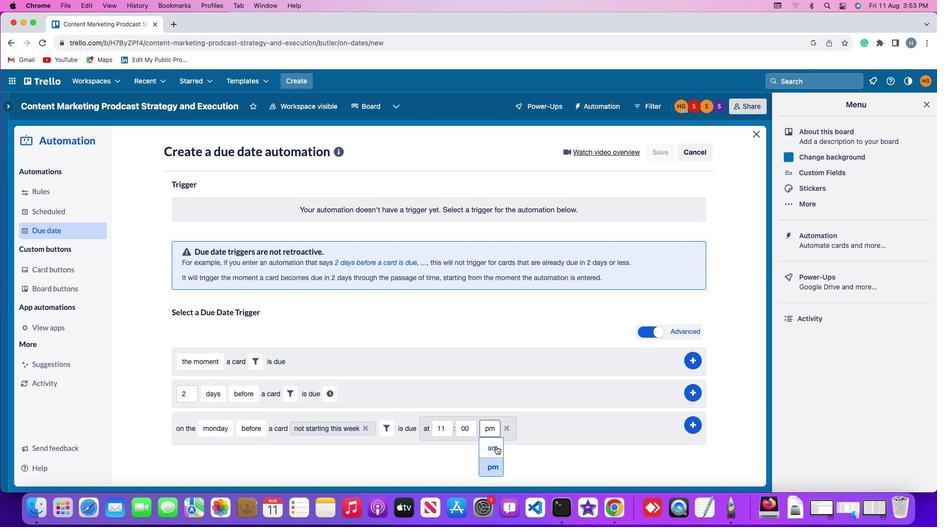 
Action: Mouse moved to (693, 418)
Screenshot: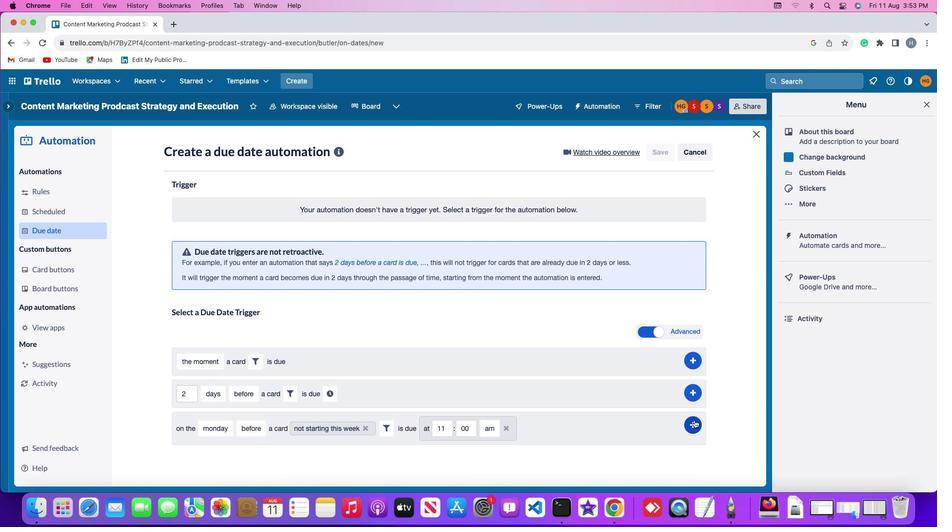 
Action: Mouse pressed left at (693, 418)
Screenshot: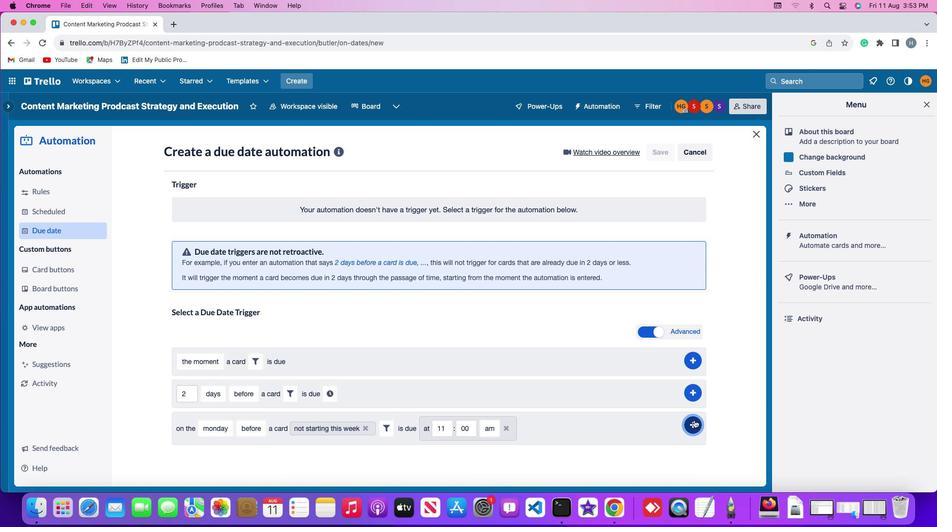 
Action: Mouse moved to (728, 315)
Screenshot: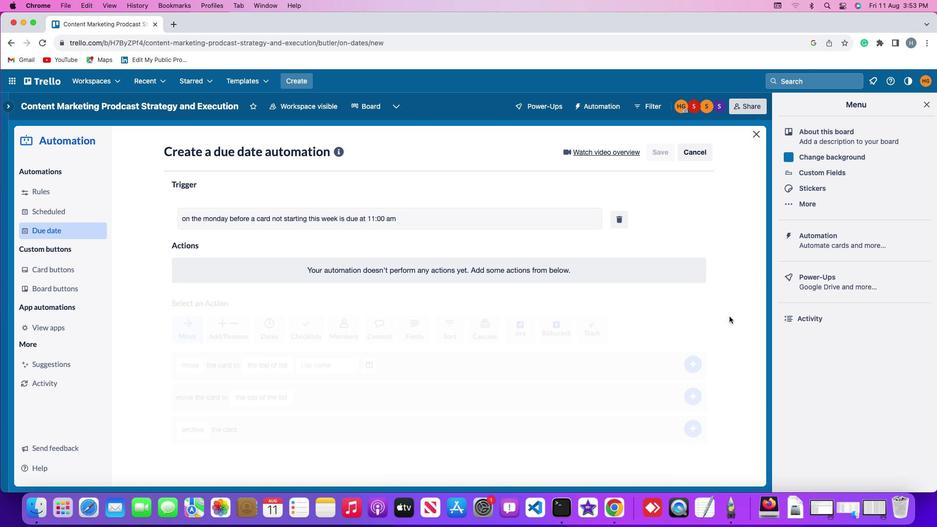 
